 Task: Add Sprouts Paper 1 Ply Napkins to the cart.
Action: Mouse moved to (1127, 377)
Screenshot: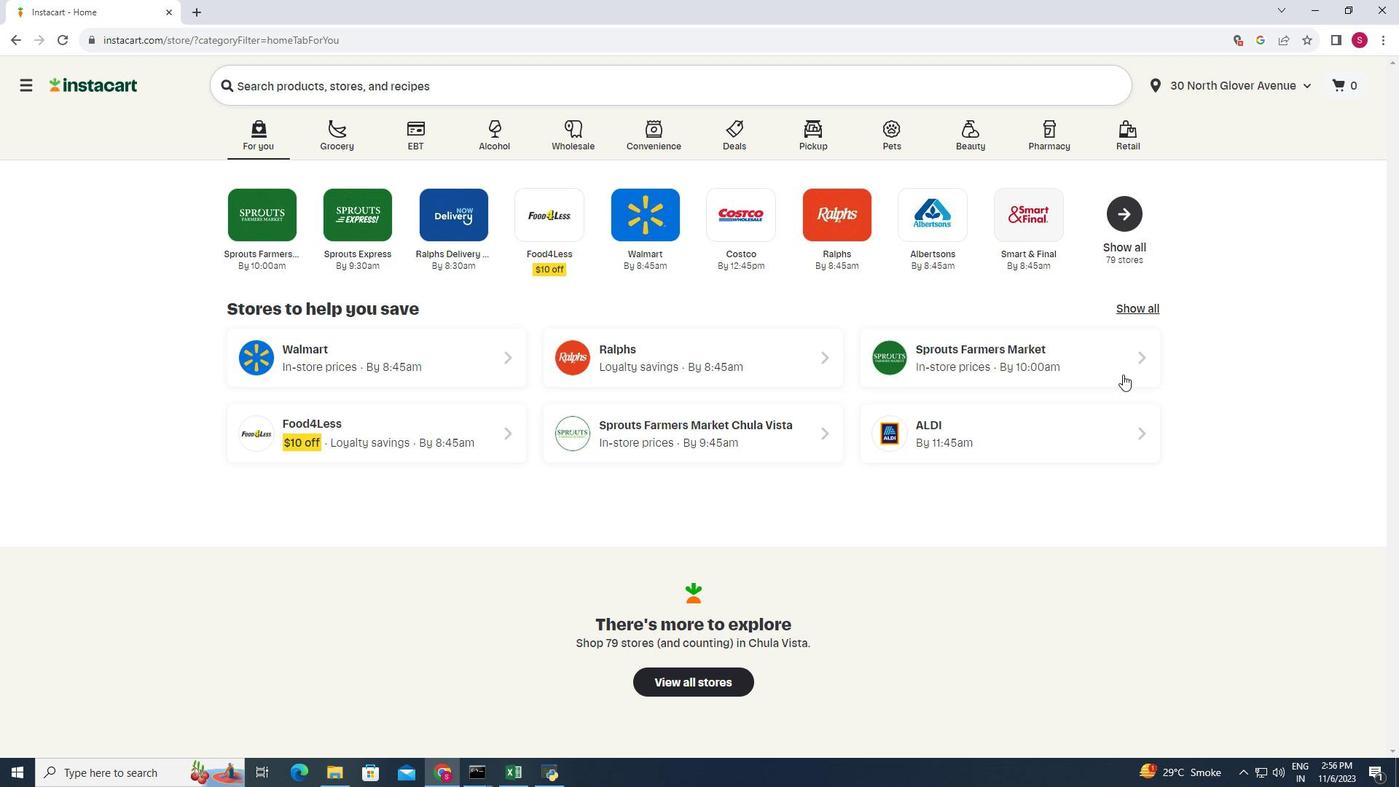 
Action: Mouse pressed left at (1127, 377)
Screenshot: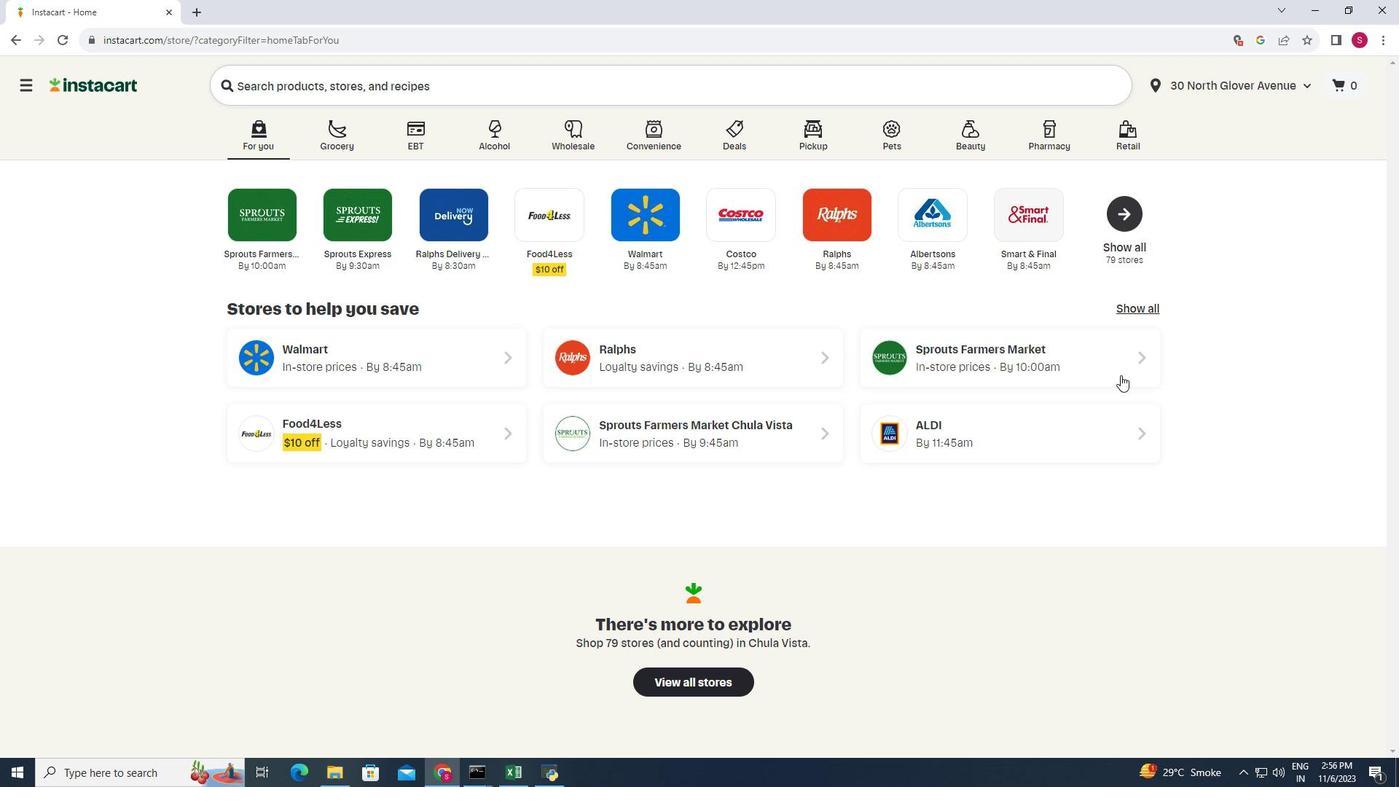 
Action: Mouse moved to (1035, 372)
Screenshot: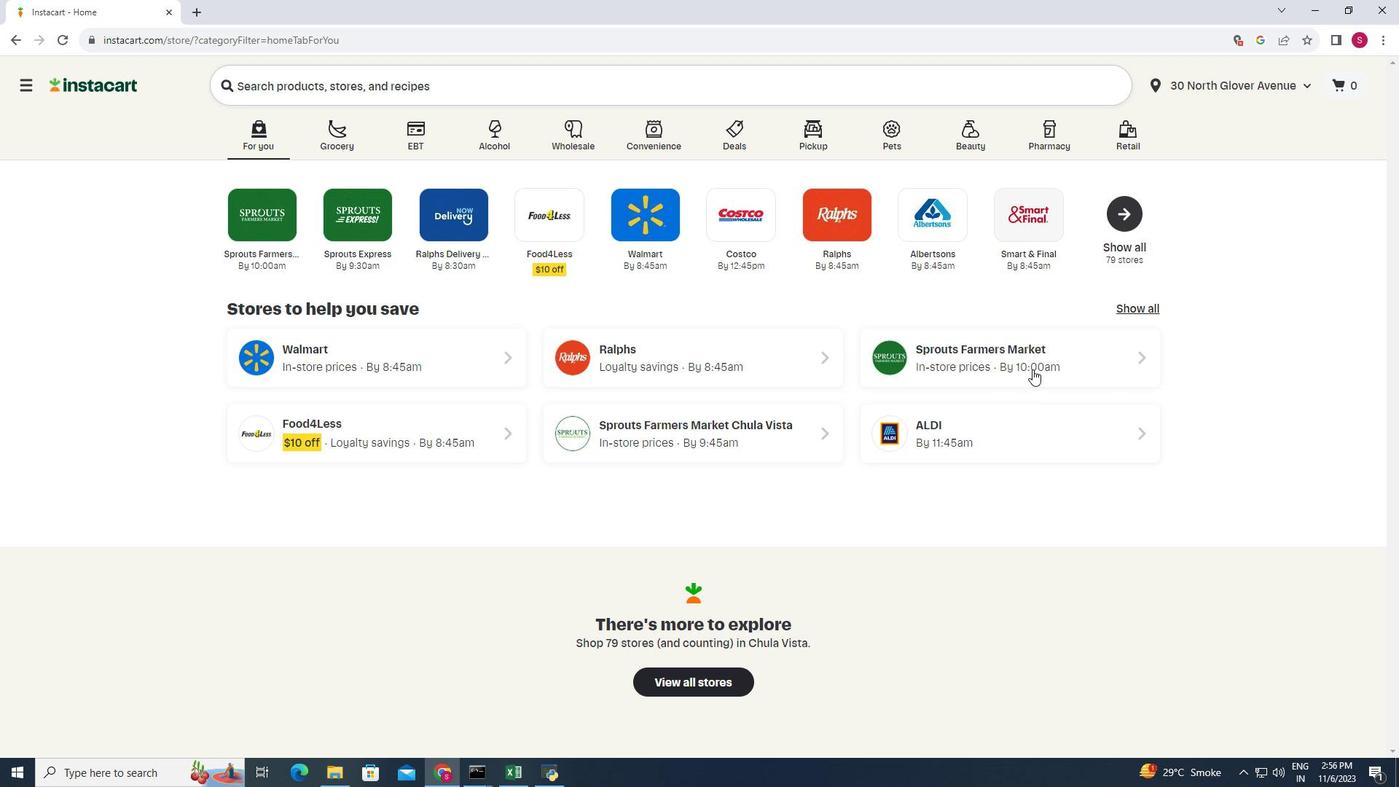 
Action: Mouse pressed left at (1035, 372)
Screenshot: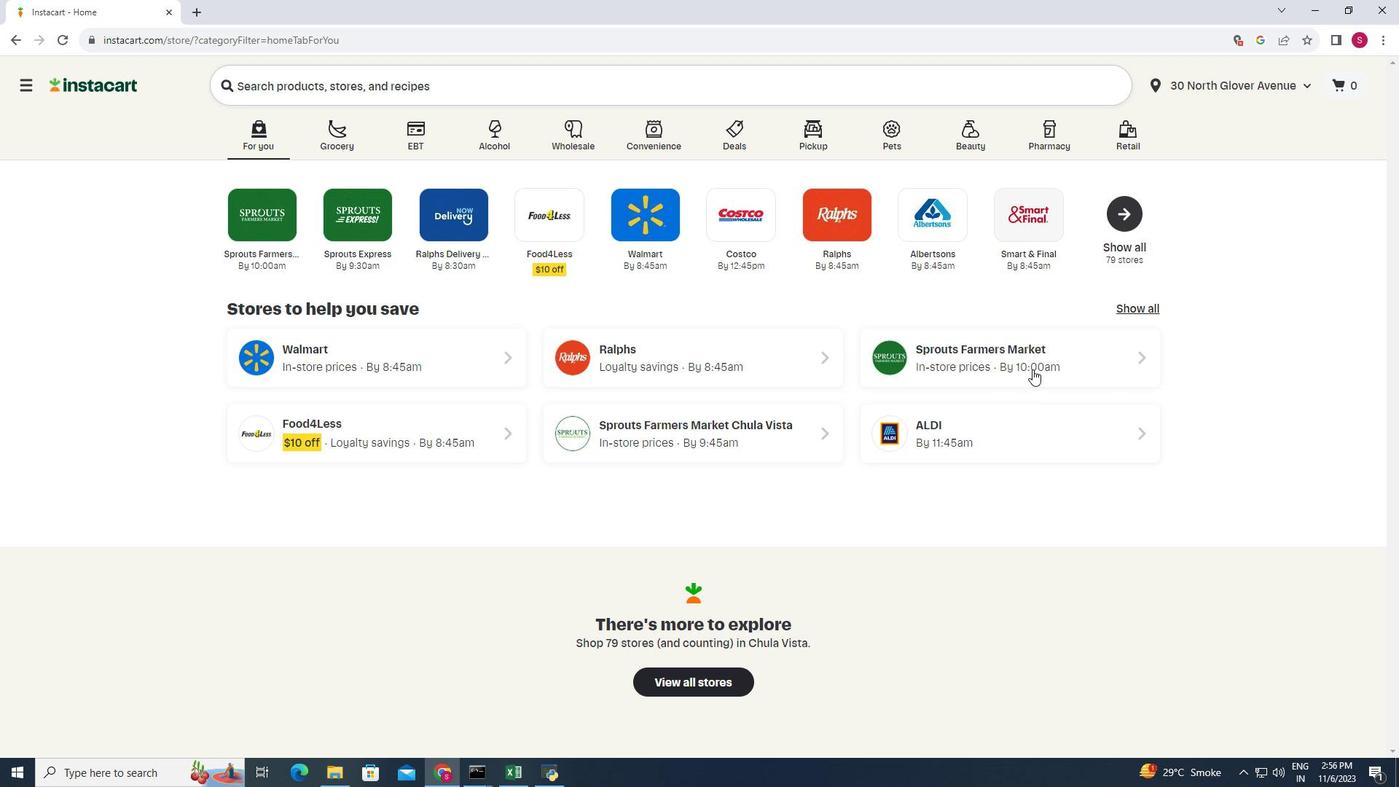 
Action: Mouse moved to (84, 475)
Screenshot: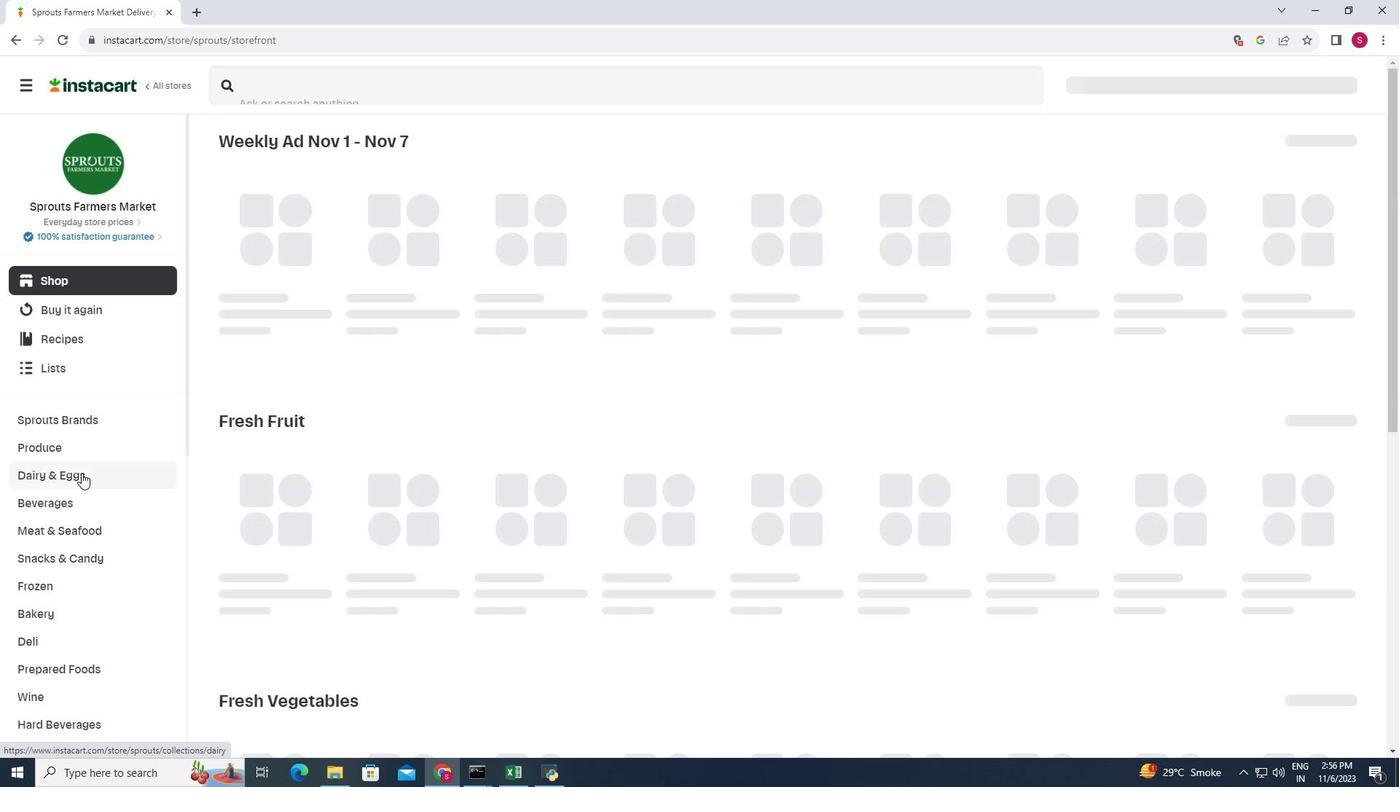 
Action: Mouse scrolled (84, 475) with delta (0, 0)
Screenshot: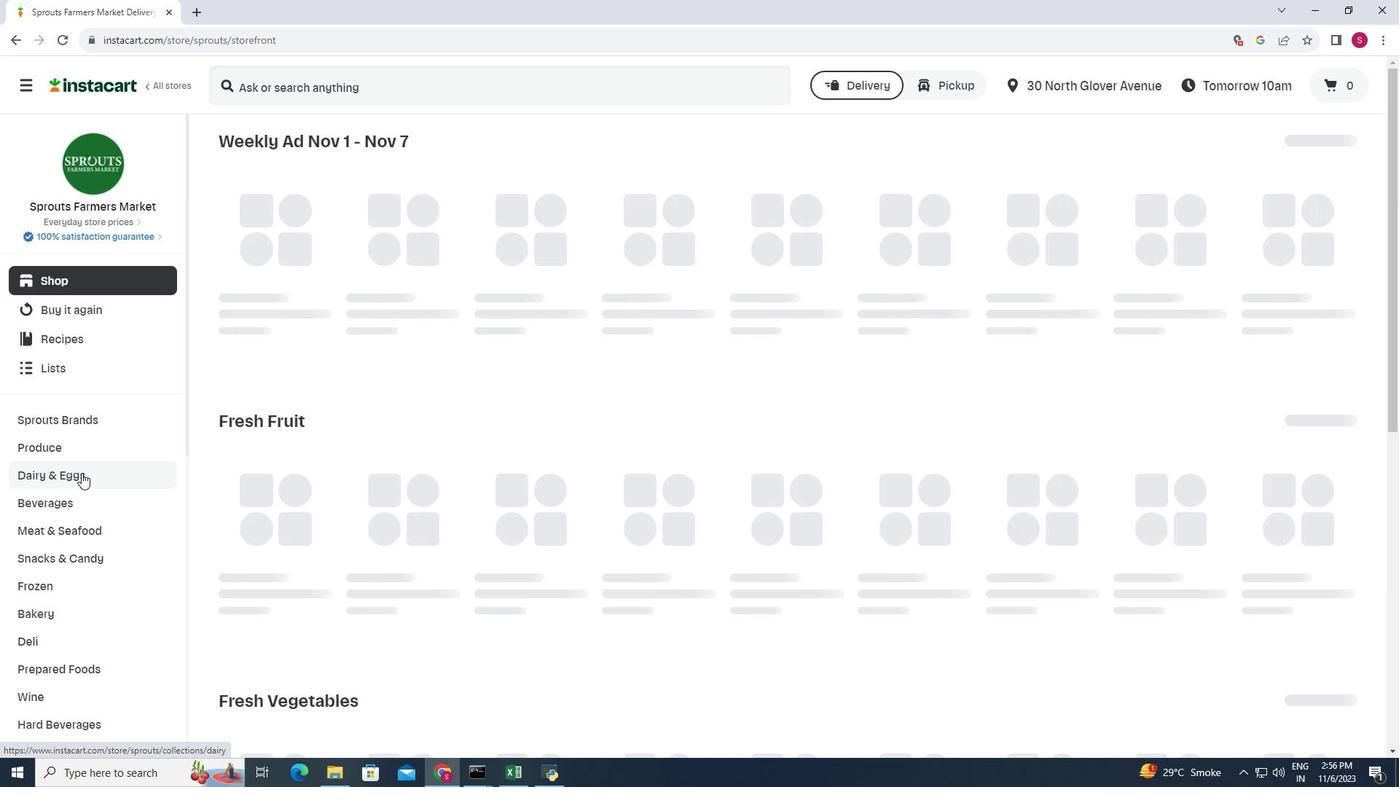 
Action: Mouse scrolled (84, 475) with delta (0, 0)
Screenshot: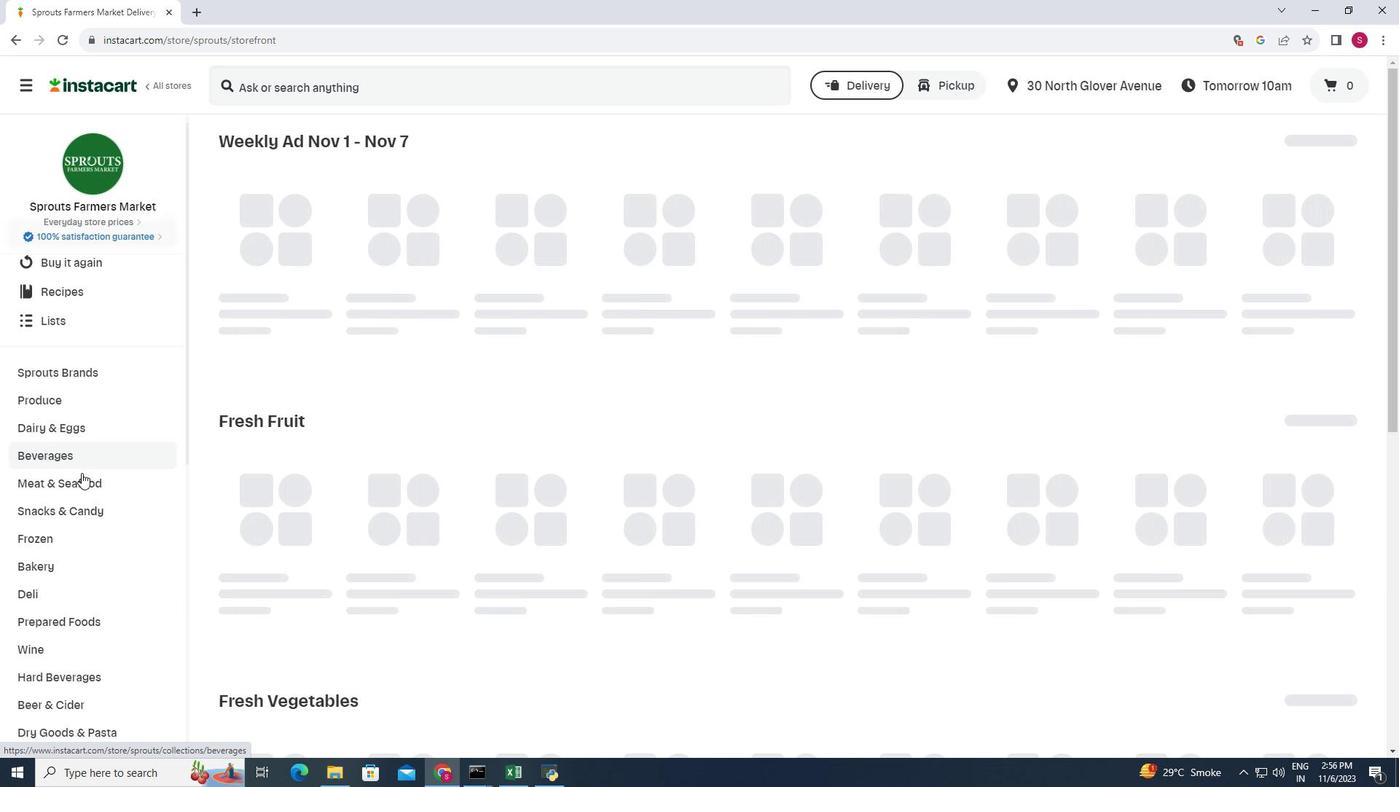 
Action: Mouse moved to (84, 475)
Screenshot: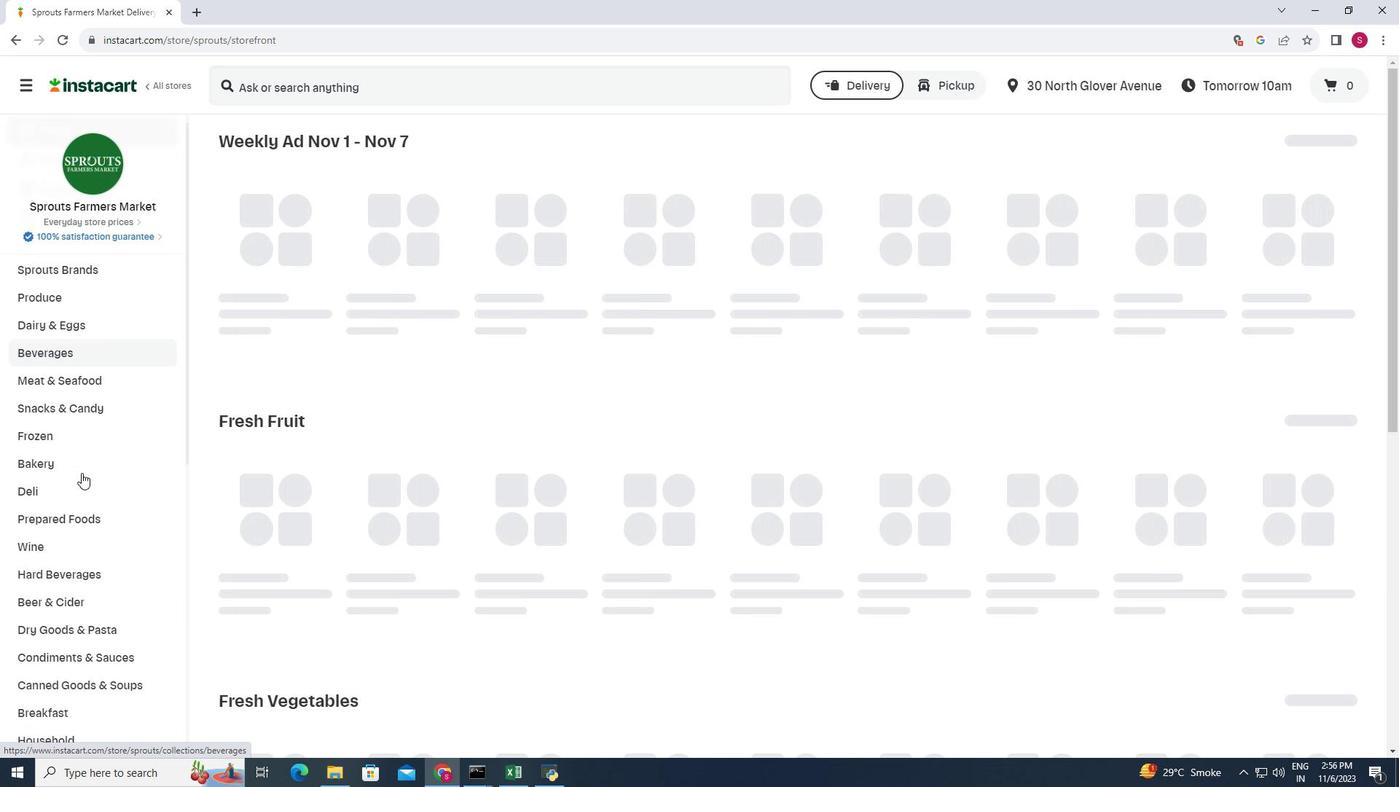 
Action: Mouse scrolled (84, 475) with delta (0, 0)
Screenshot: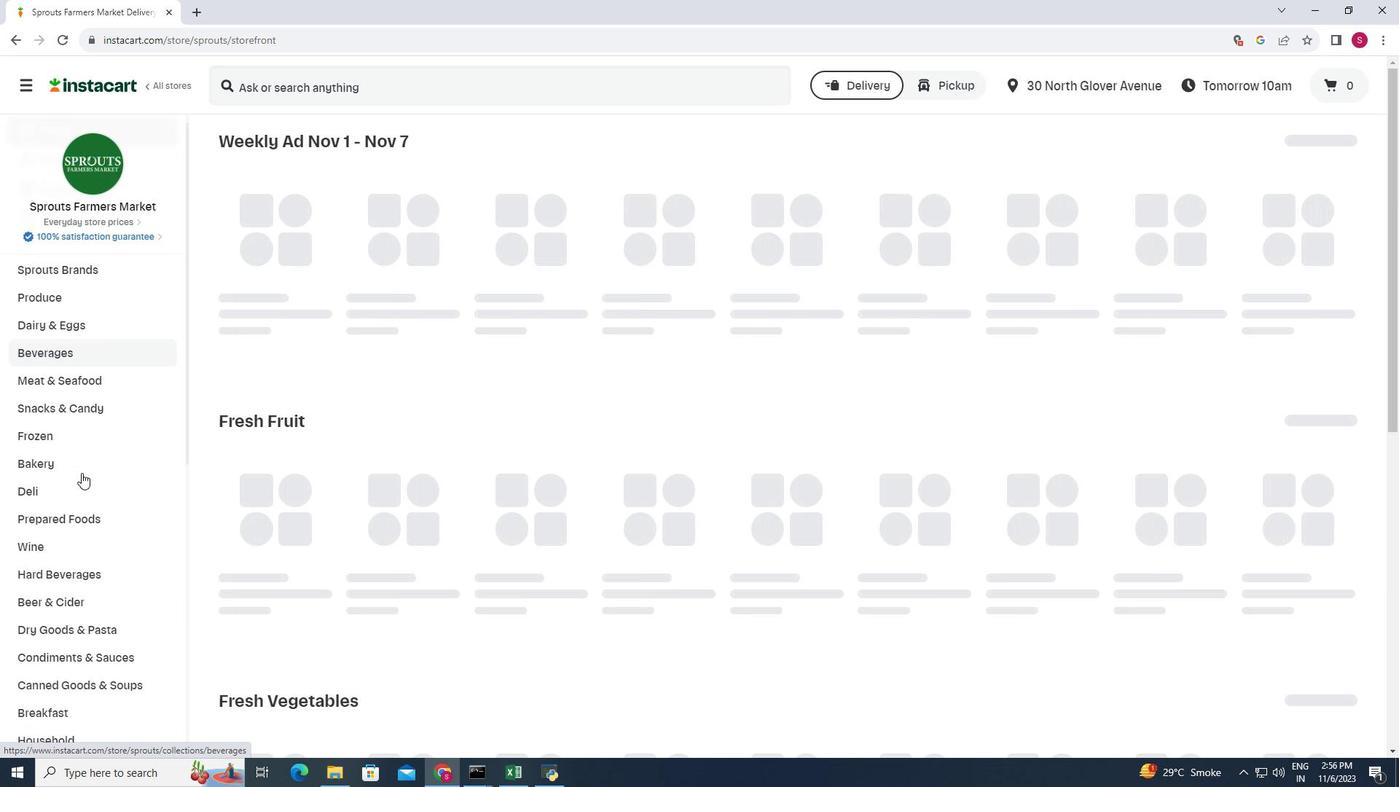 
Action: Mouse scrolled (84, 475) with delta (0, 0)
Screenshot: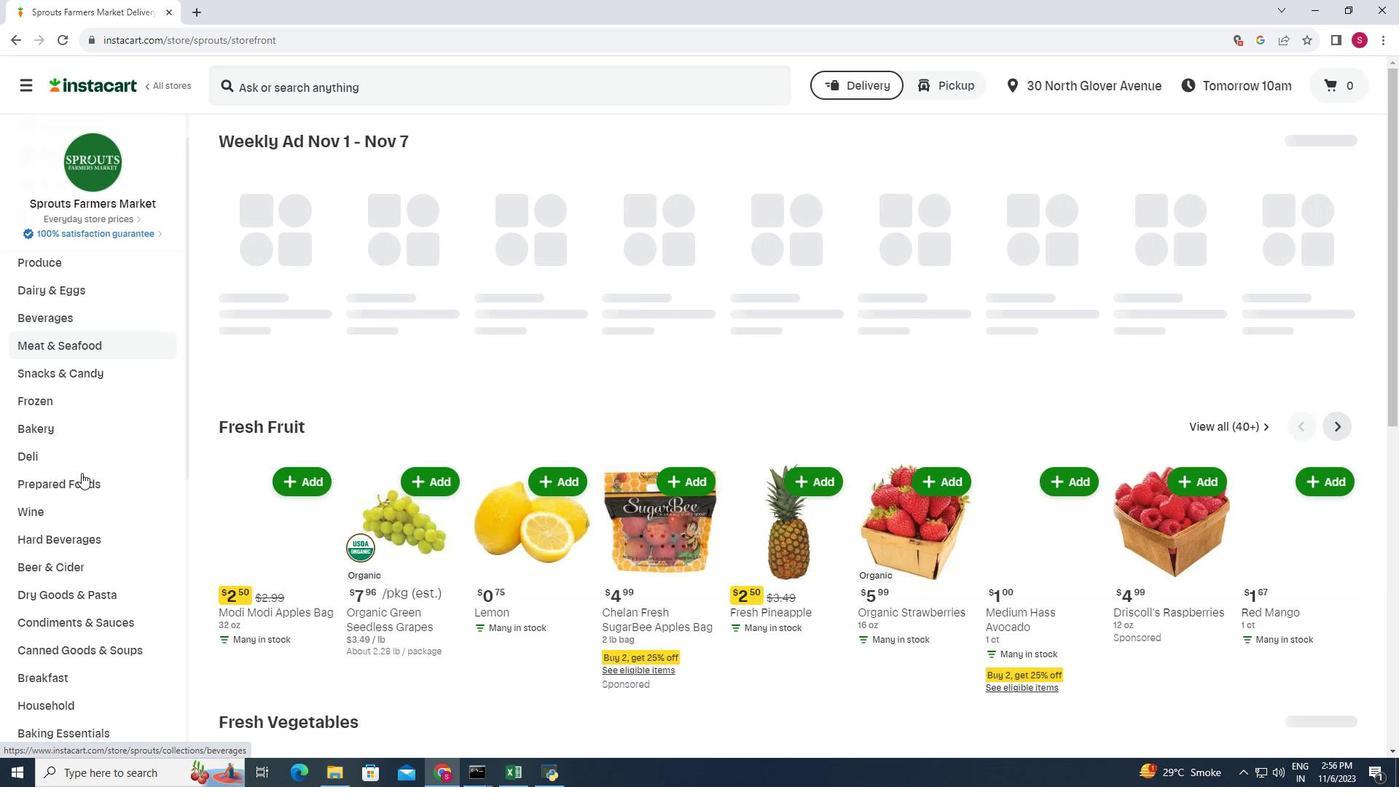 
Action: Mouse moved to (51, 598)
Screenshot: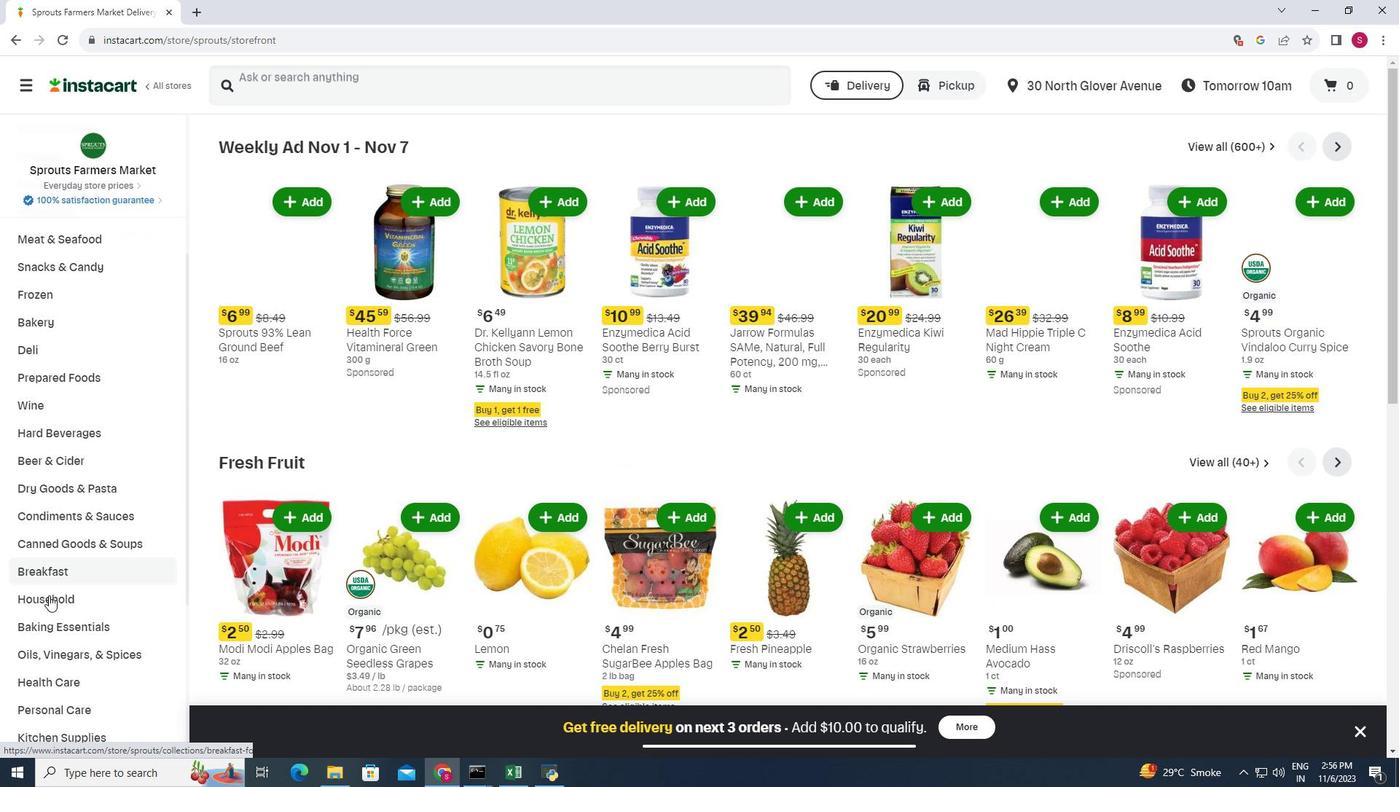 
Action: Mouse pressed left at (51, 598)
Screenshot: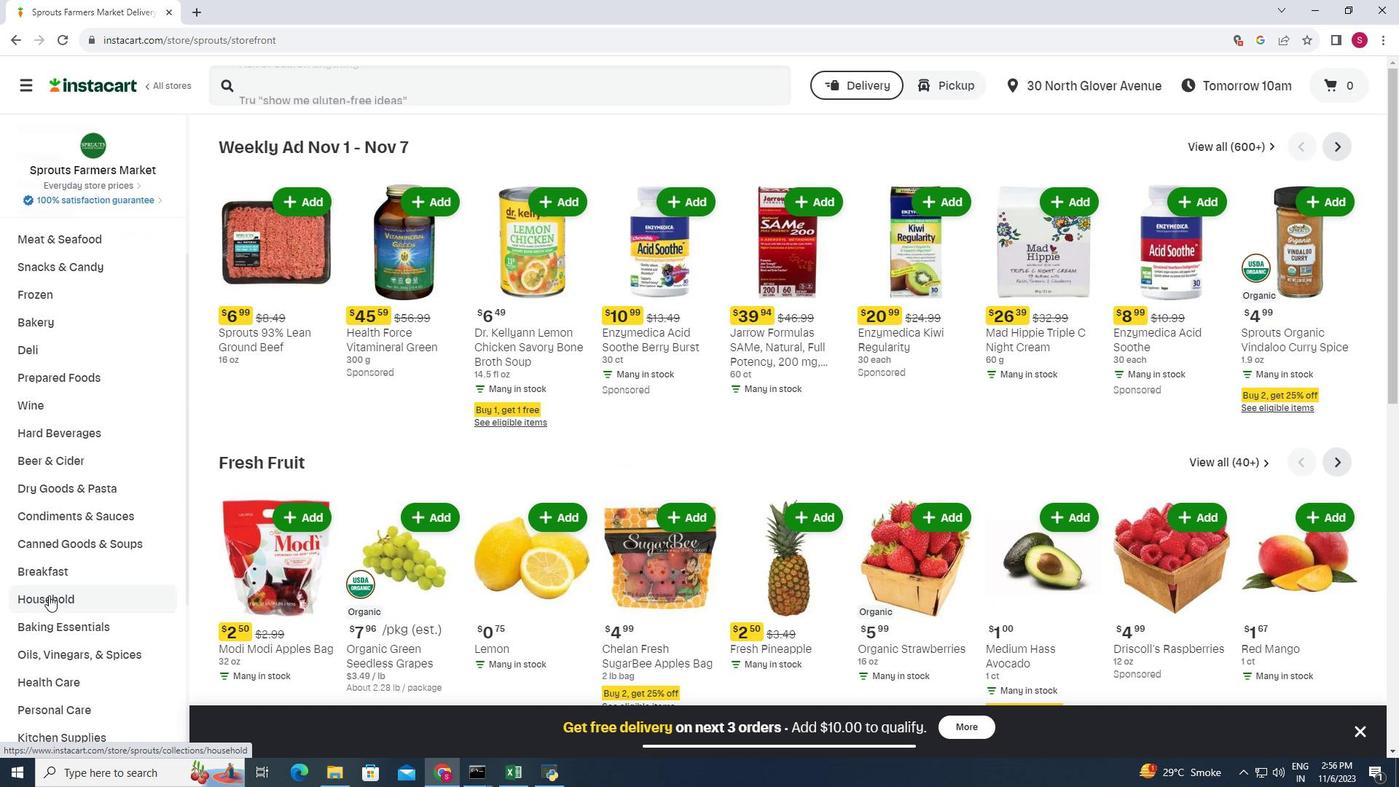 
Action: Mouse moved to (358, 183)
Screenshot: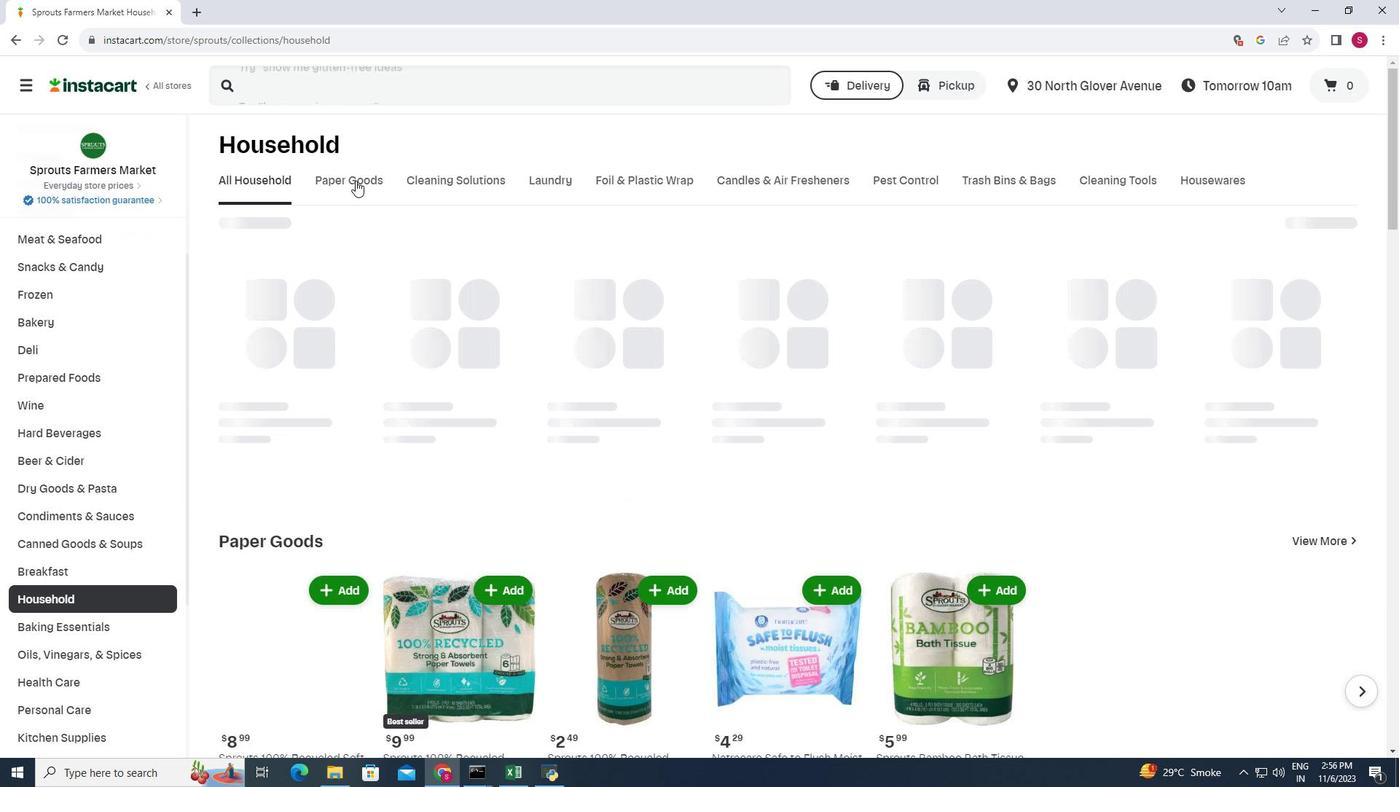 
Action: Mouse pressed left at (358, 183)
Screenshot: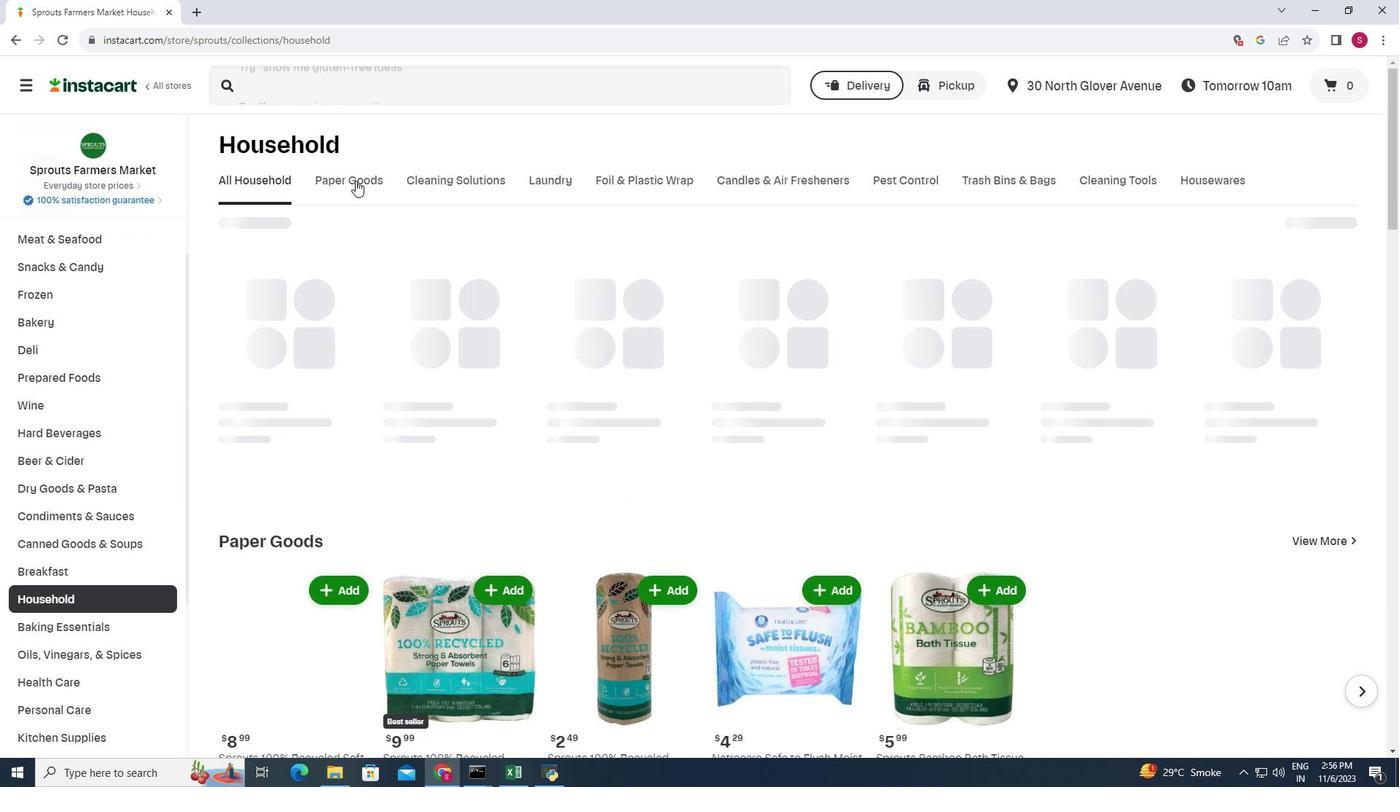 
Action: Mouse moved to (530, 330)
Screenshot: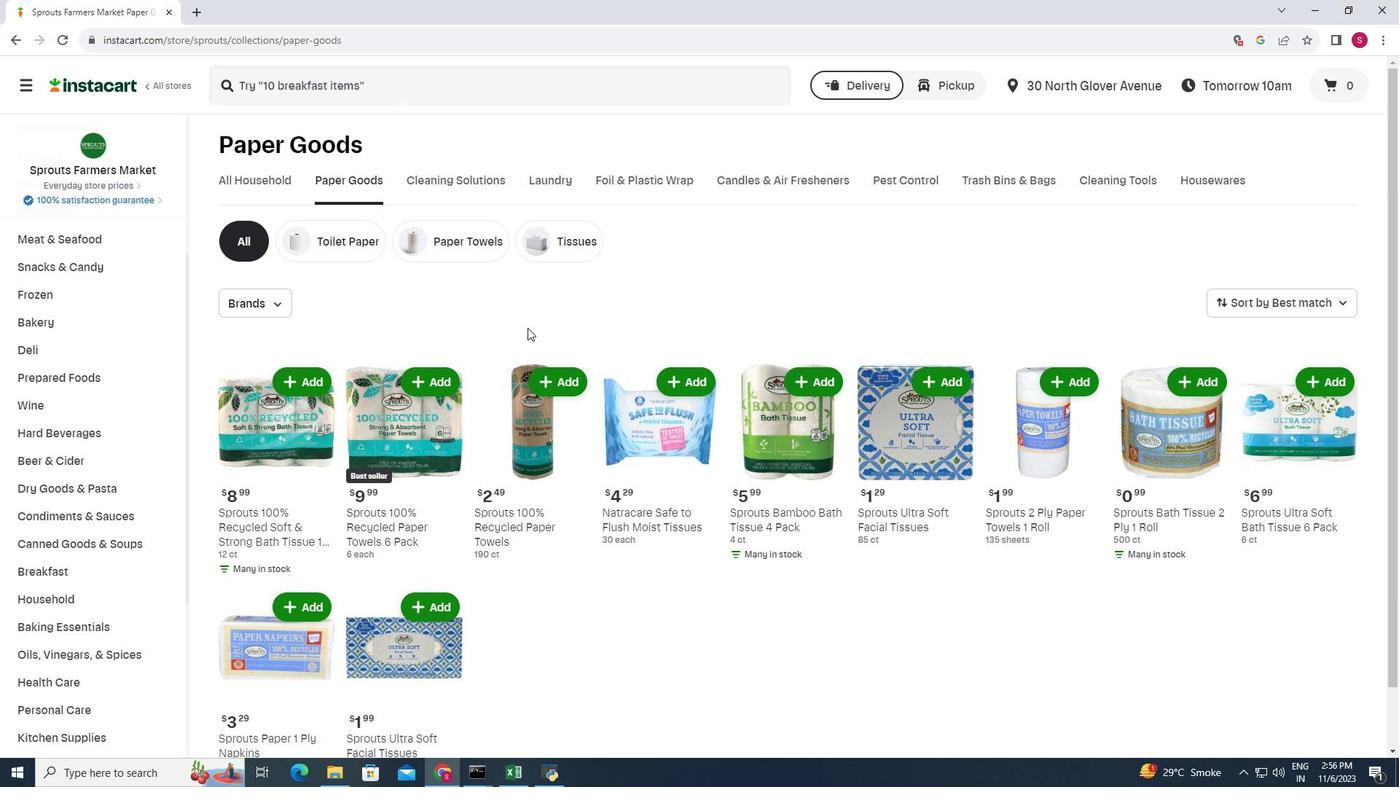 
Action: Mouse scrolled (530, 330) with delta (0, 0)
Screenshot: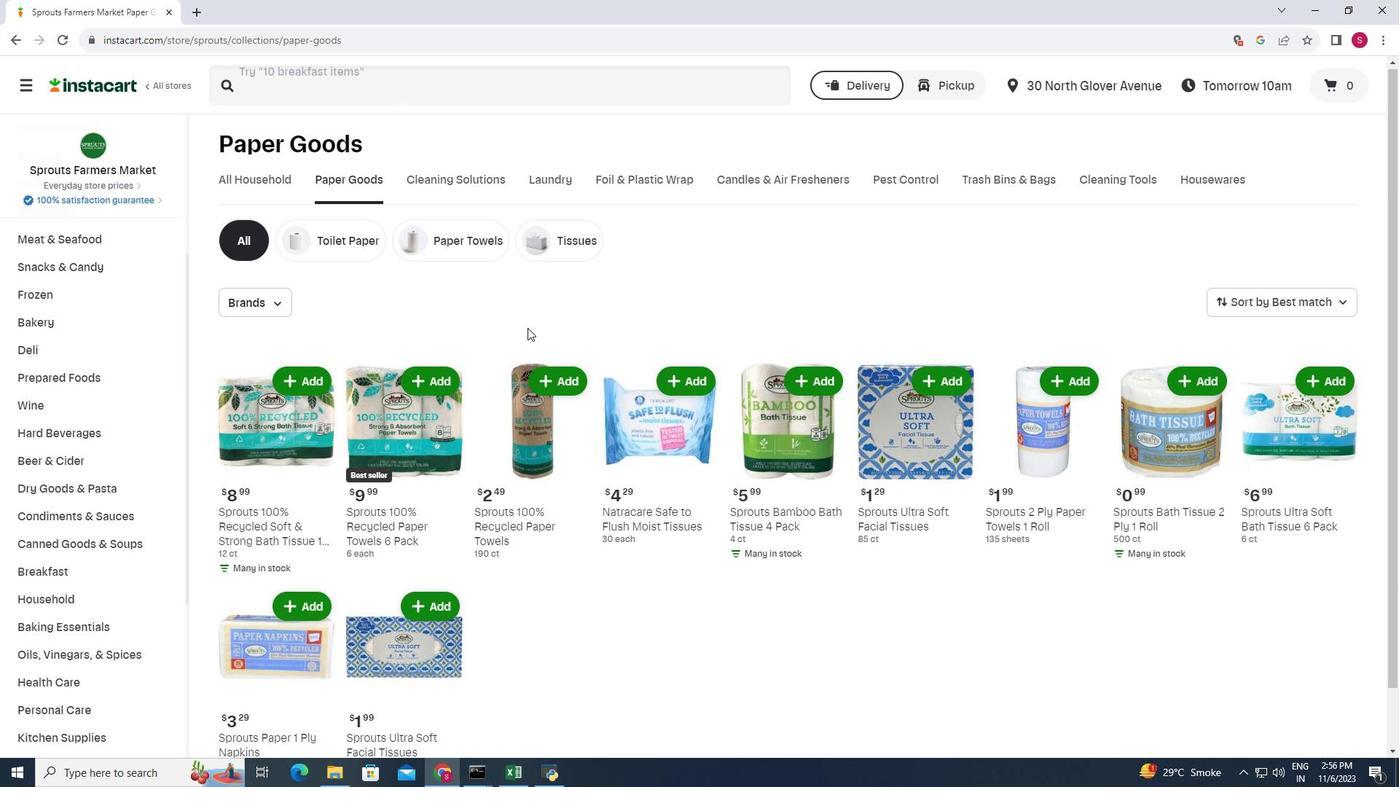 
Action: Mouse scrolled (530, 330) with delta (0, 0)
Screenshot: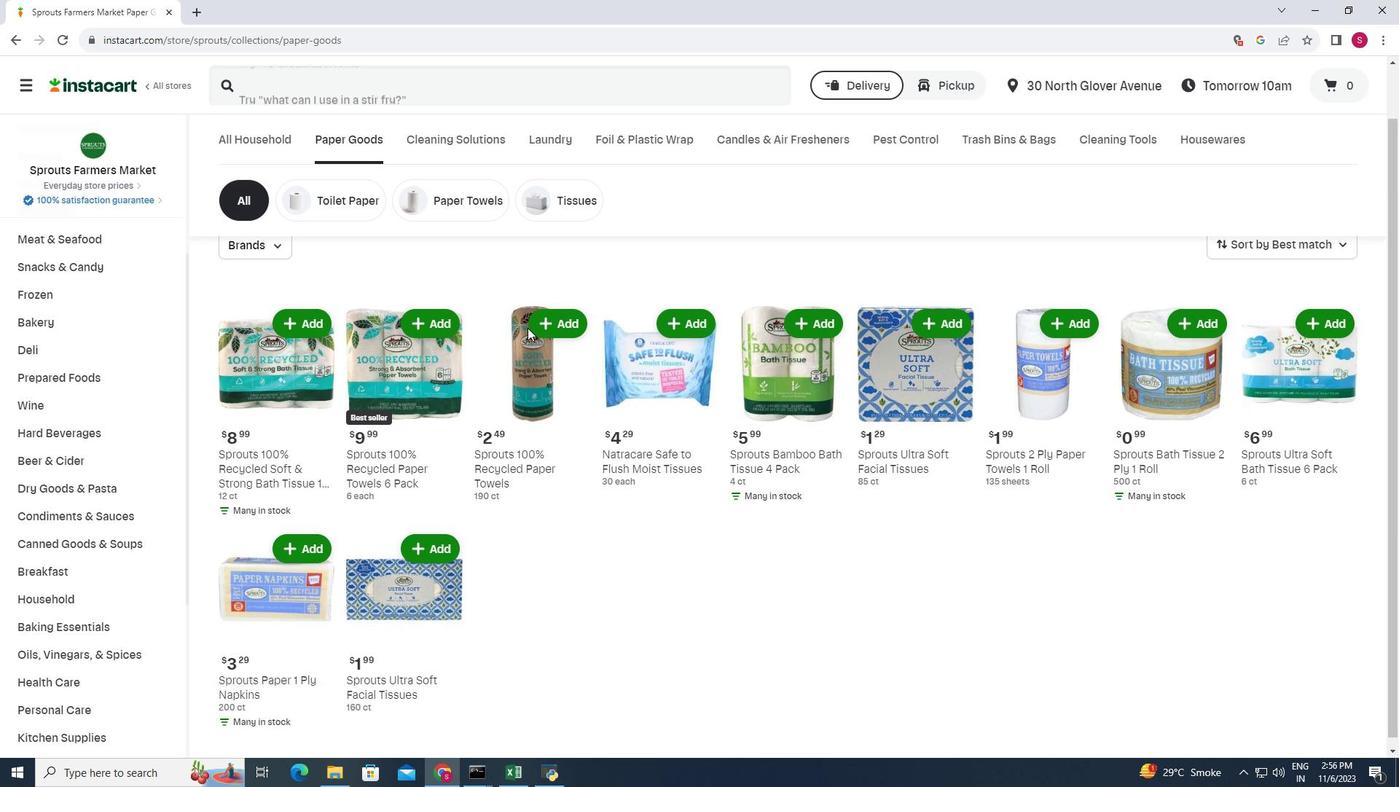 
Action: Mouse moved to (313, 542)
Screenshot: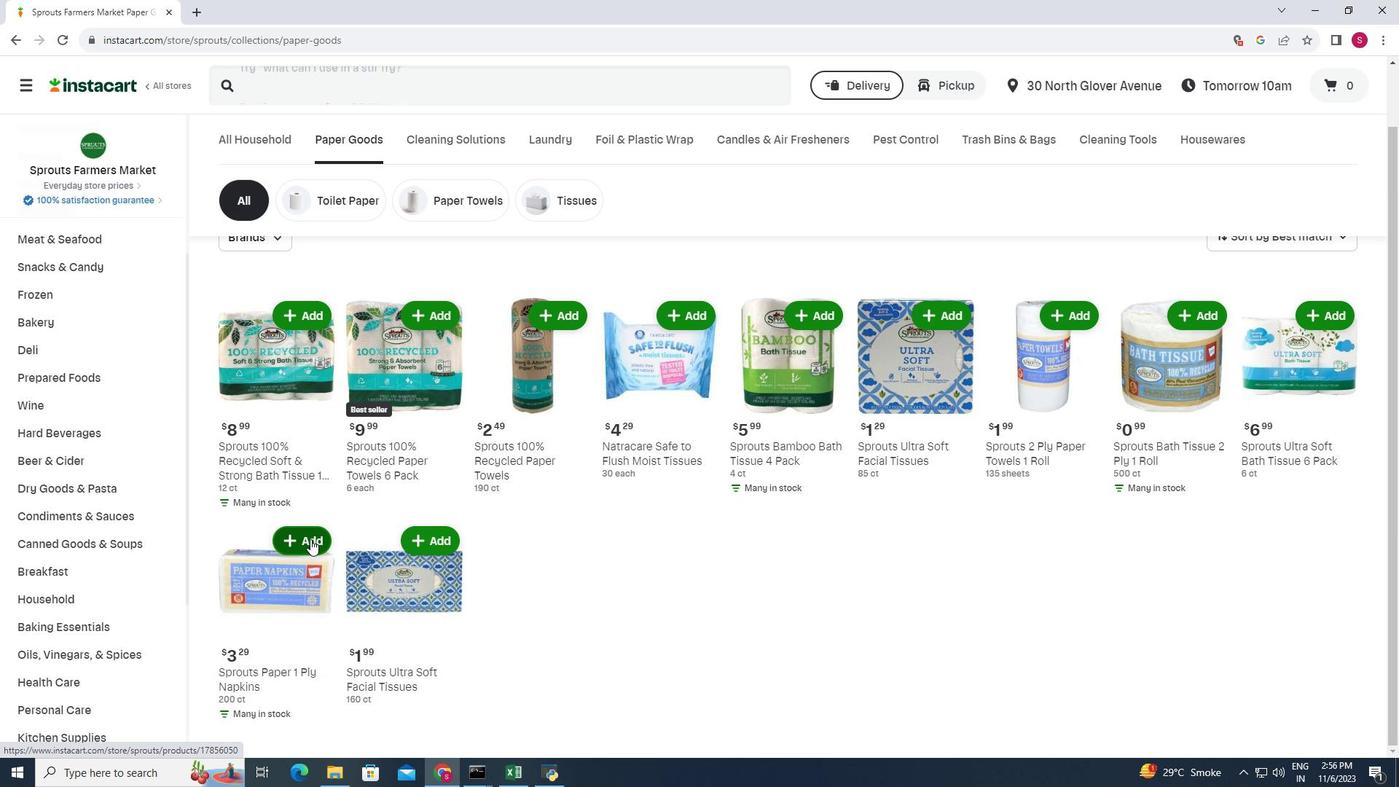 
Action: Mouse pressed left at (313, 542)
Screenshot: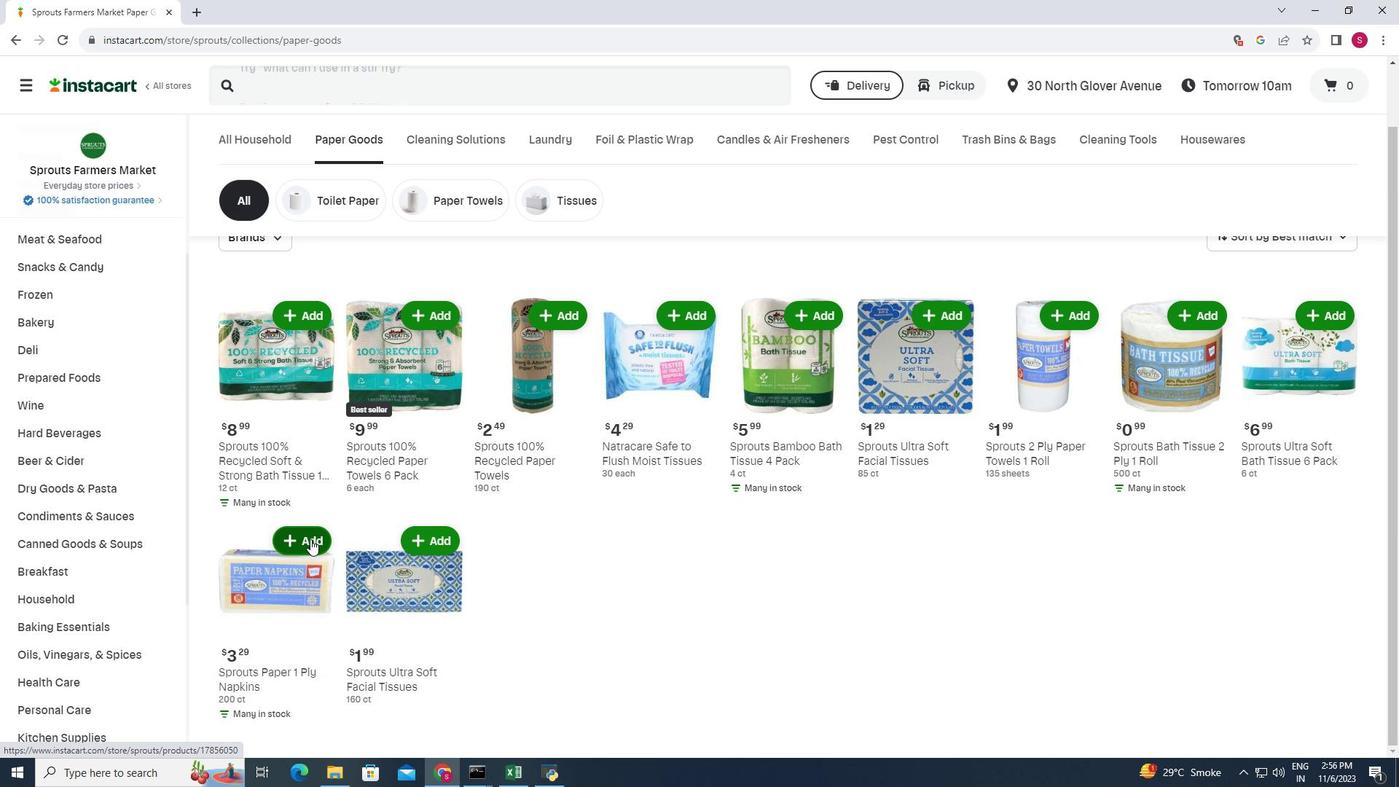 
Action: Mouse moved to (345, 506)
Screenshot: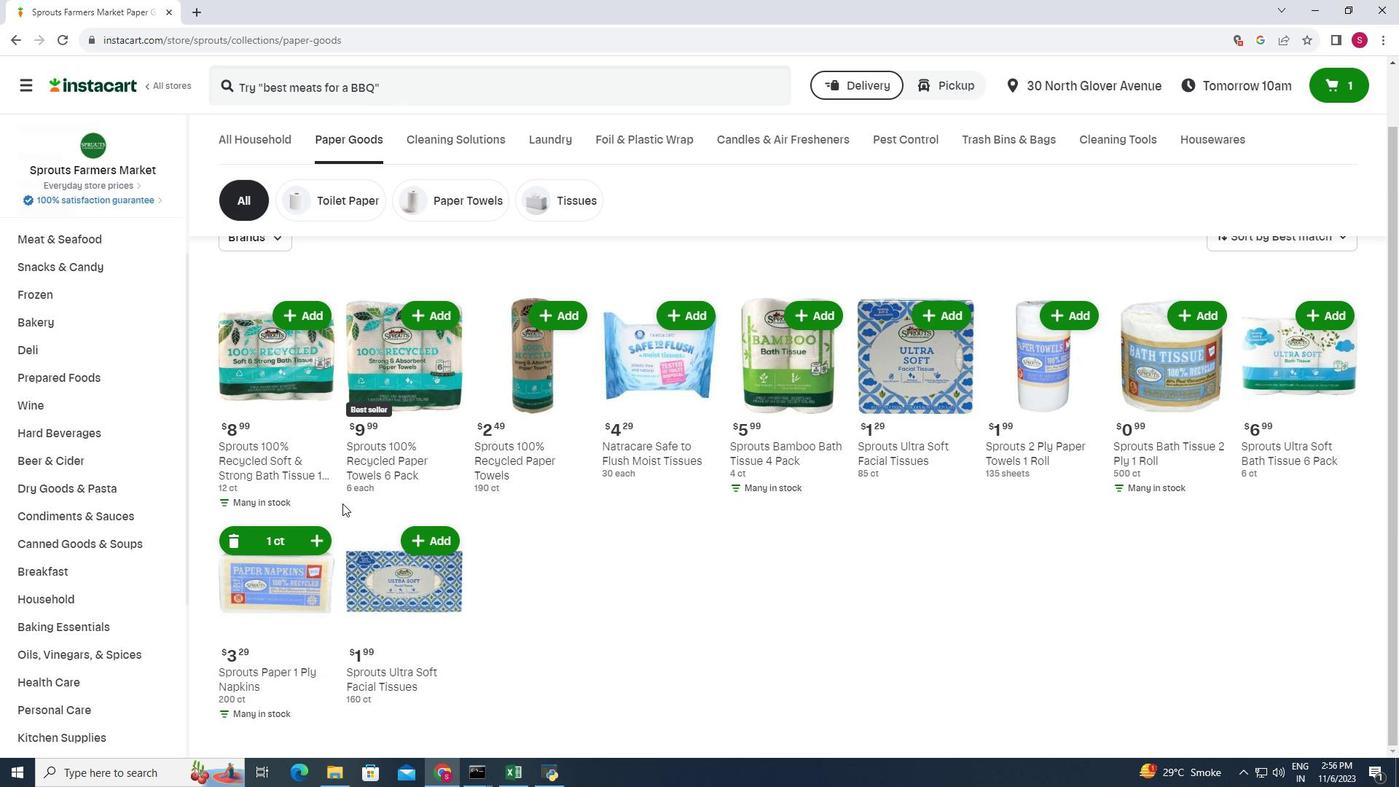 
